 Task: View message details of email   from parteek.kumar@softage.net with a subject Subject0006
Action: Mouse moved to (596, 28)
Screenshot: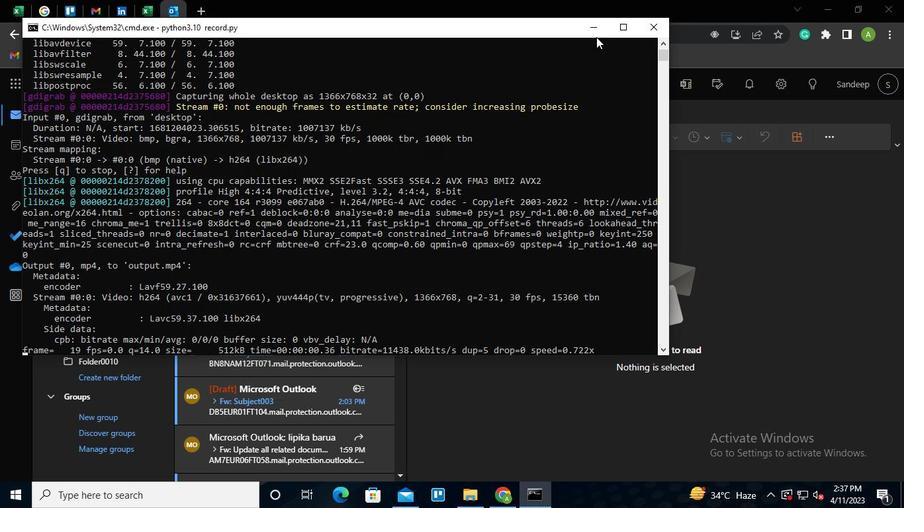 
Action: Mouse pressed left at (596, 28)
Screenshot: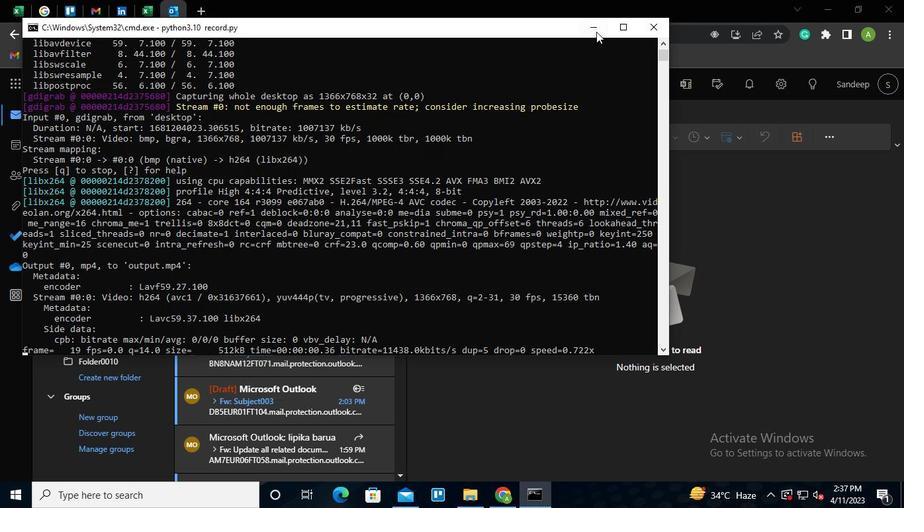 
Action: Mouse moved to (366, 81)
Screenshot: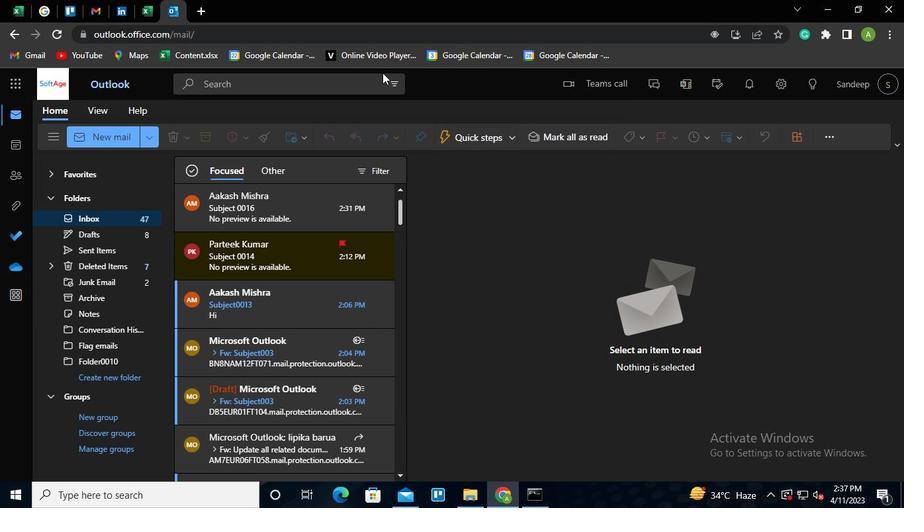 
Action: Mouse pressed left at (366, 81)
Screenshot: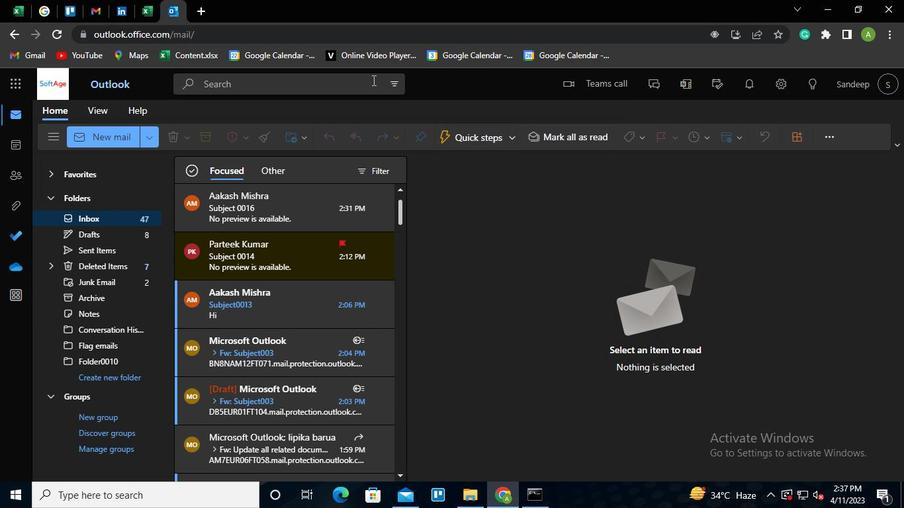 
Action: Mouse moved to (509, 83)
Screenshot: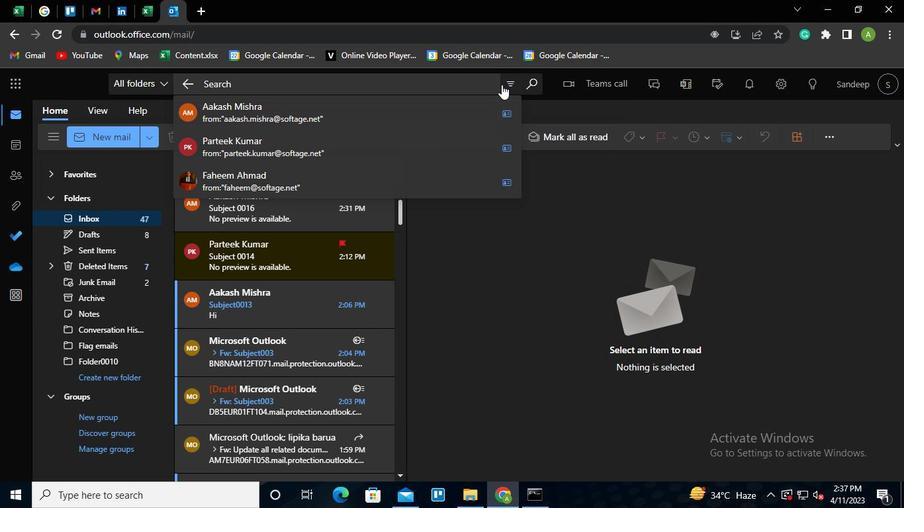 
Action: Mouse pressed left at (509, 83)
Screenshot: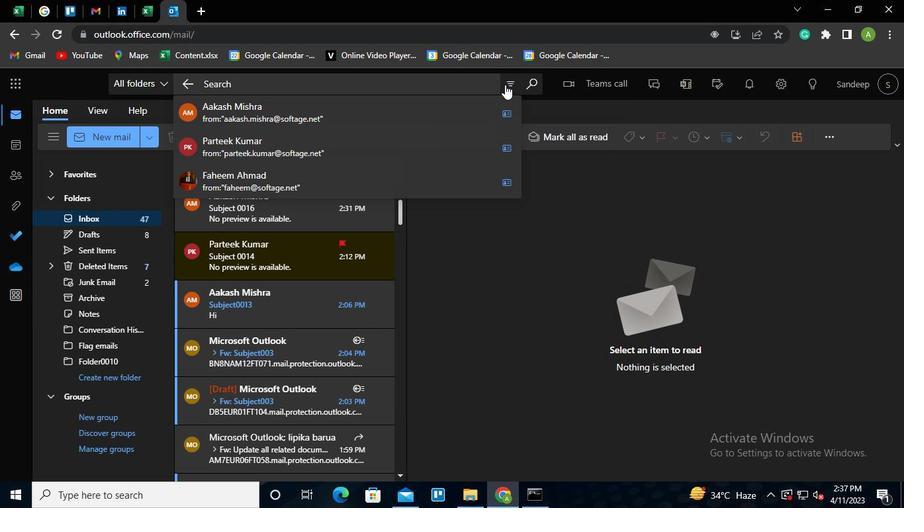 
Action: Mouse moved to (324, 149)
Screenshot: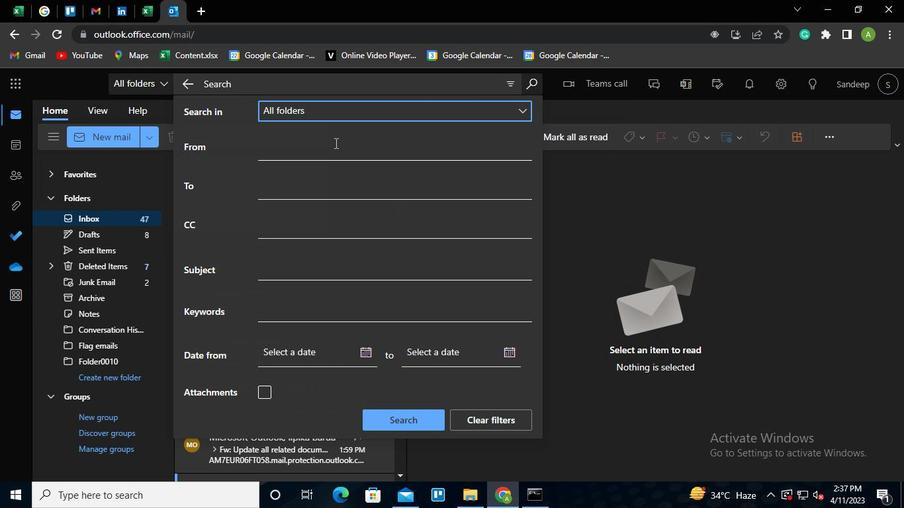 
Action: Mouse pressed left at (324, 149)
Screenshot: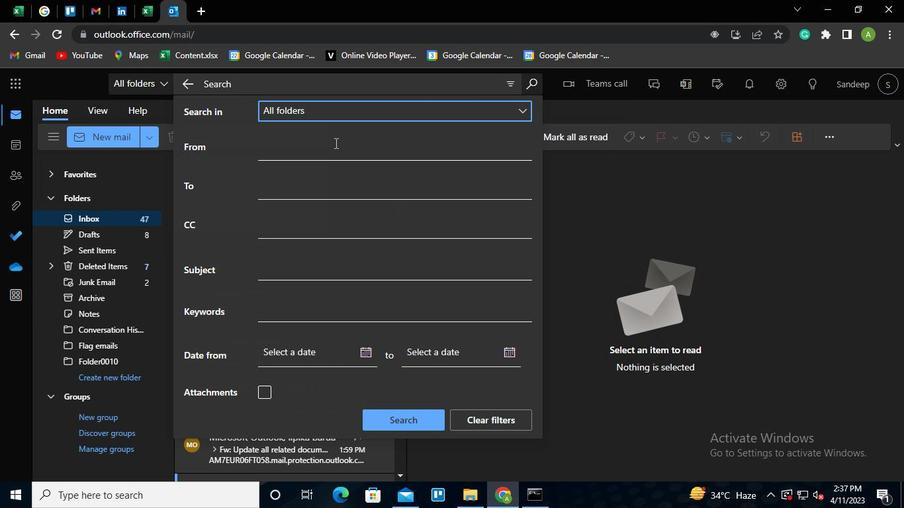 
Action: Mouse moved to (335, 194)
Screenshot: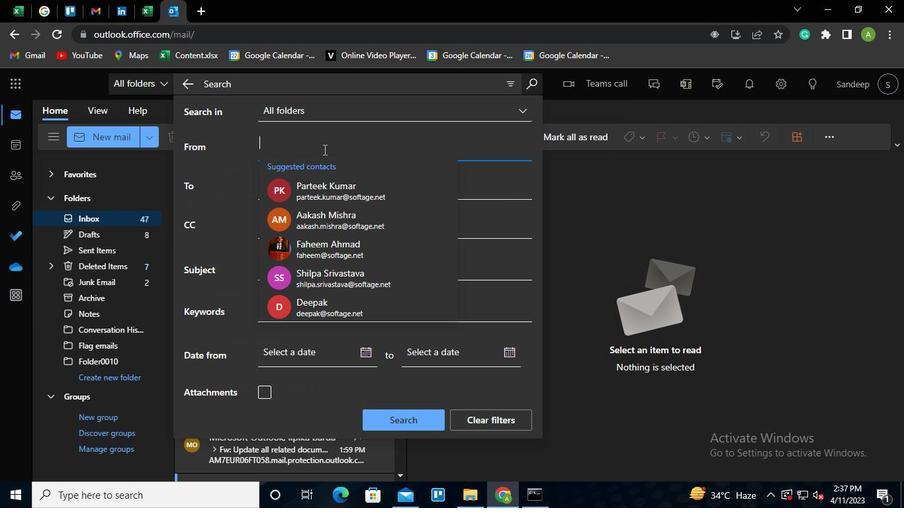 
Action: Mouse pressed left at (335, 194)
Screenshot: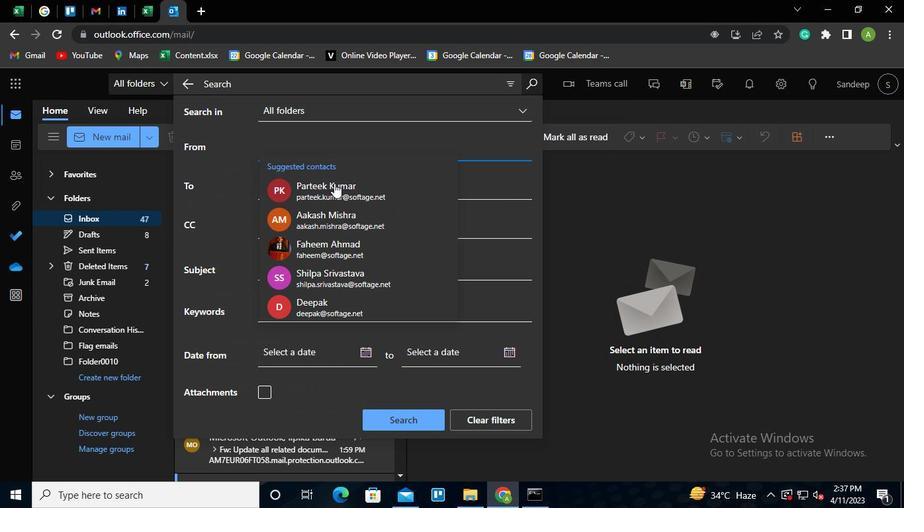
Action: Mouse moved to (295, 276)
Screenshot: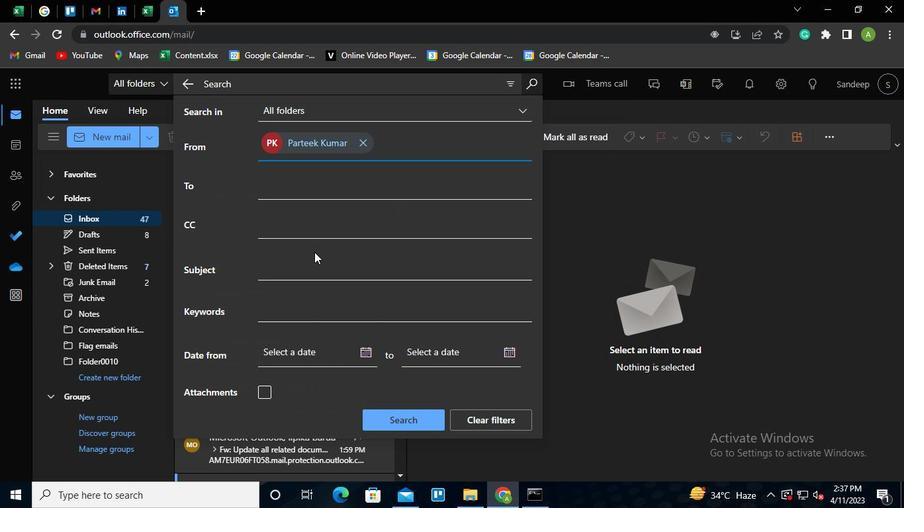 
Action: Mouse pressed left at (295, 276)
Screenshot: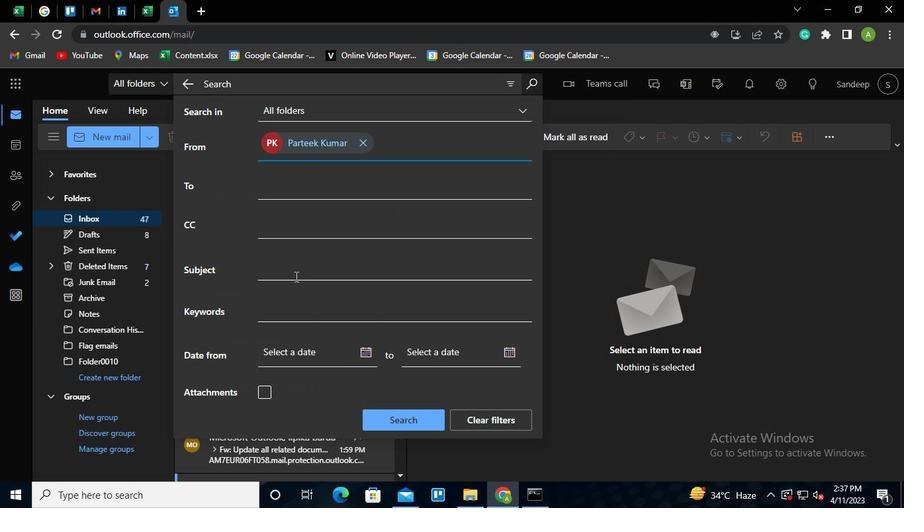 
Action: Mouse moved to (294, 276)
Screenshot: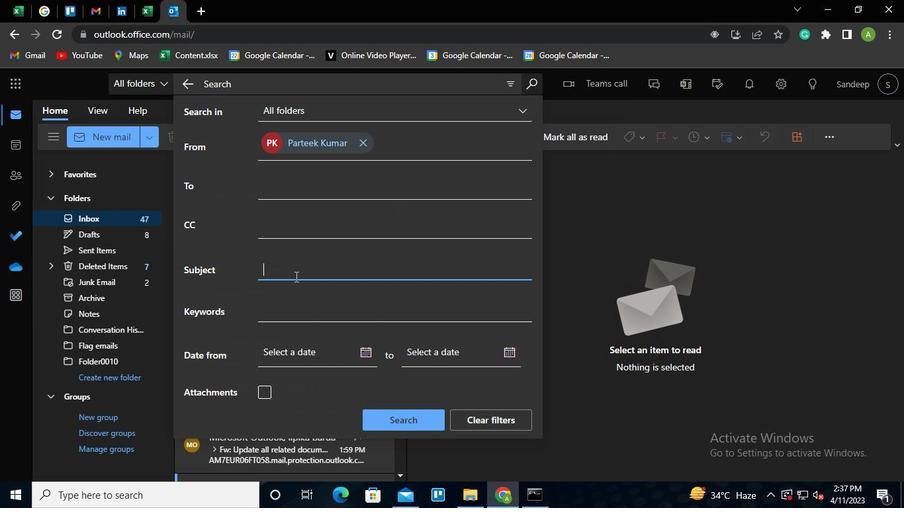 
Action: Keyboard Key.shift
Screenshot: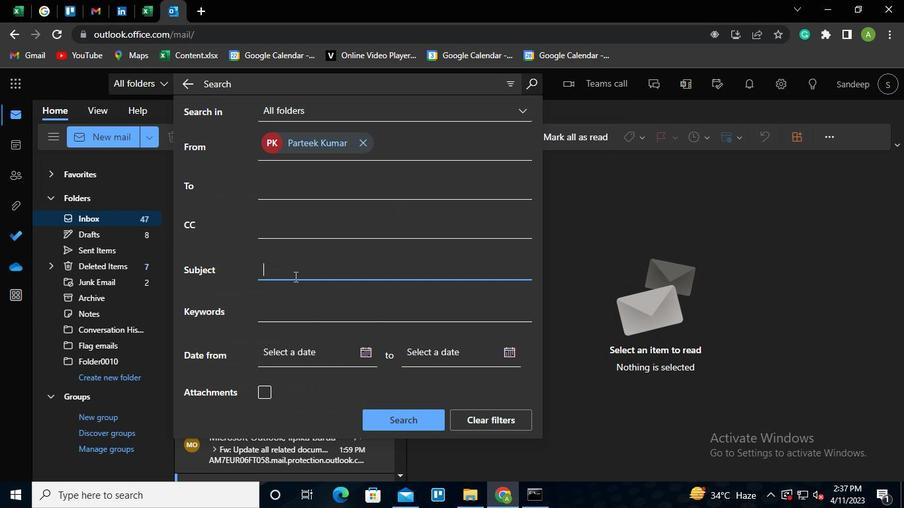
Action: Keyboard S
Screenshot: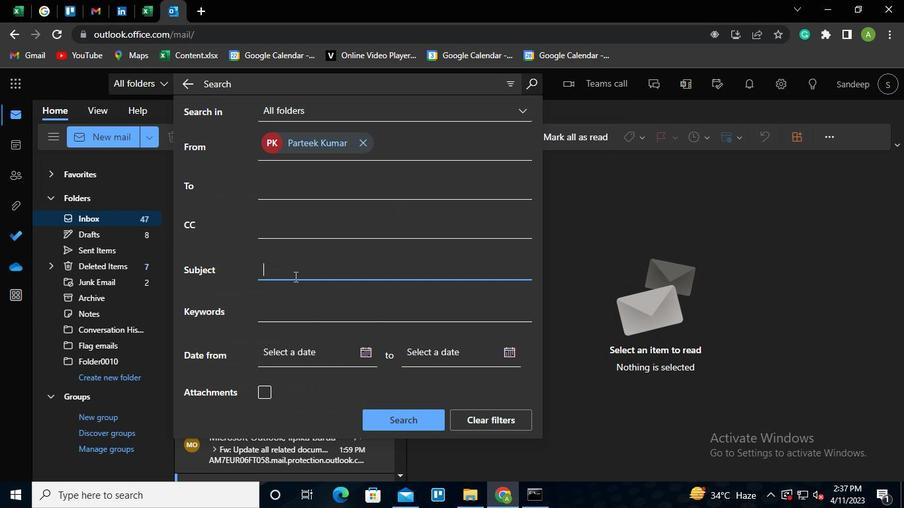 
Action: Keyboard u
Screenshot: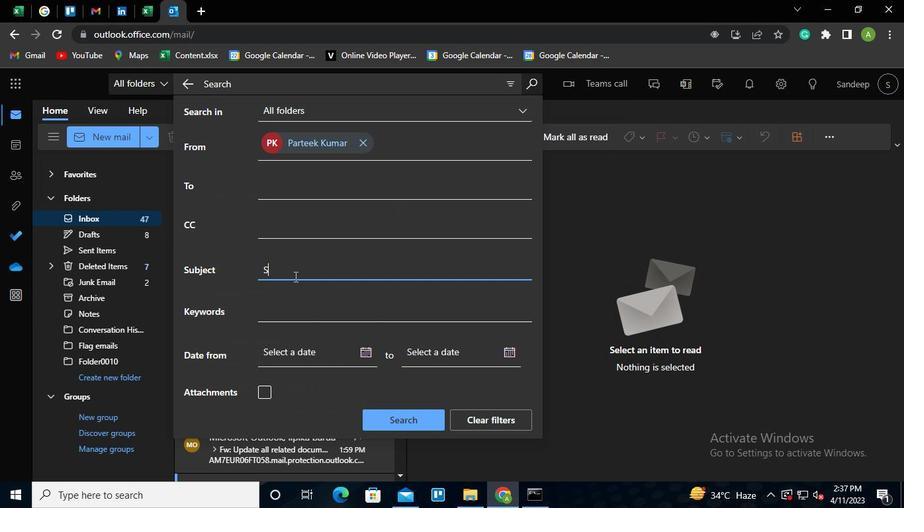 
Action: Keyboard v
Screenshot: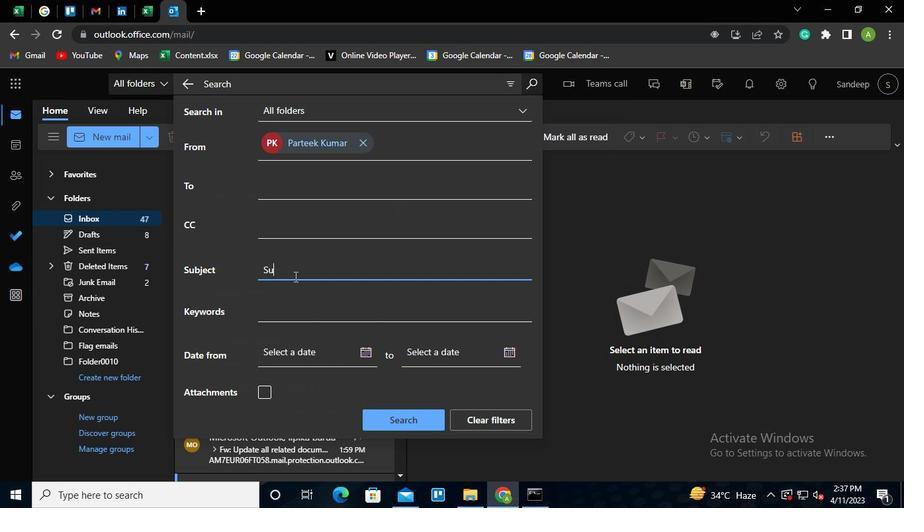 
Action: Keyboard Key.backspace
Screenshot: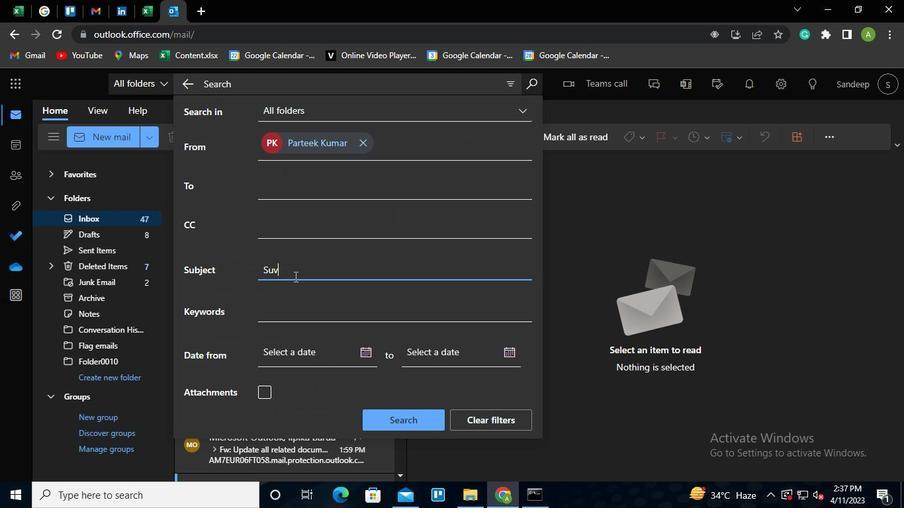 
Action: Keyboard b
Screenshot: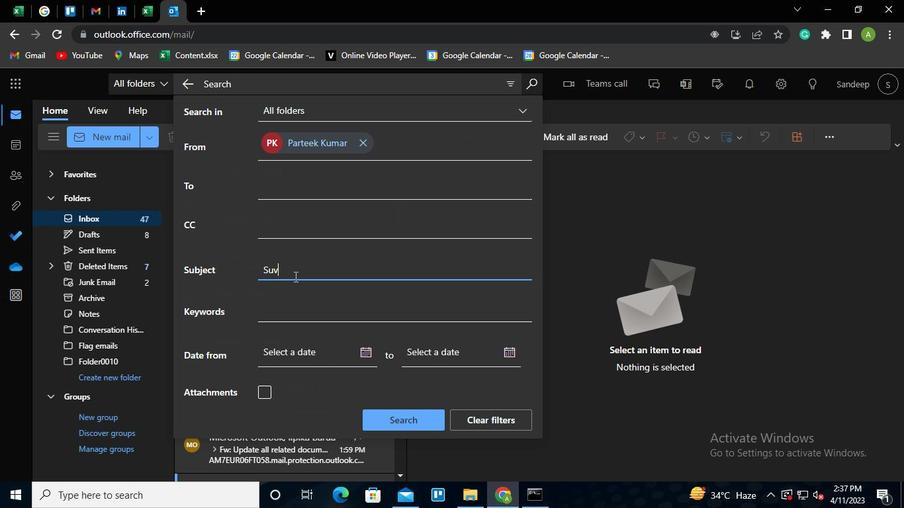 
Action: Keyboard j
Screenshot: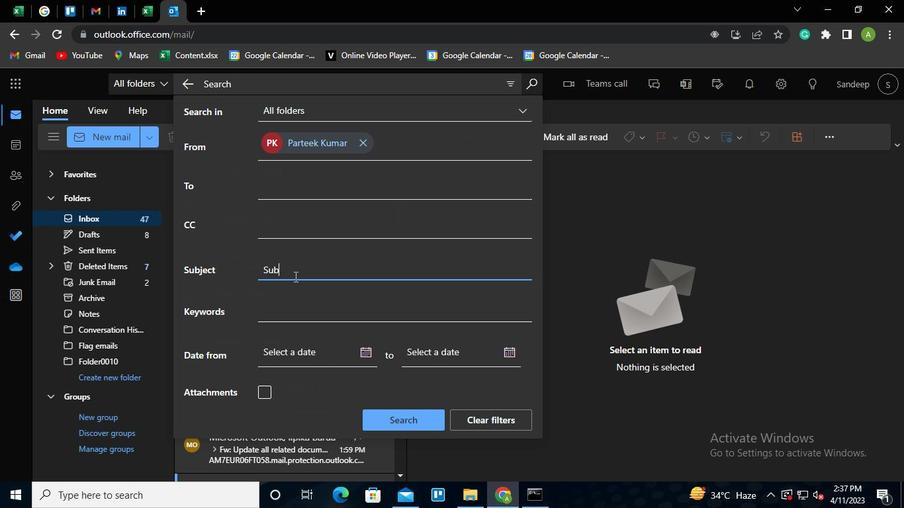 
Action: Keyboard e
Screenshot: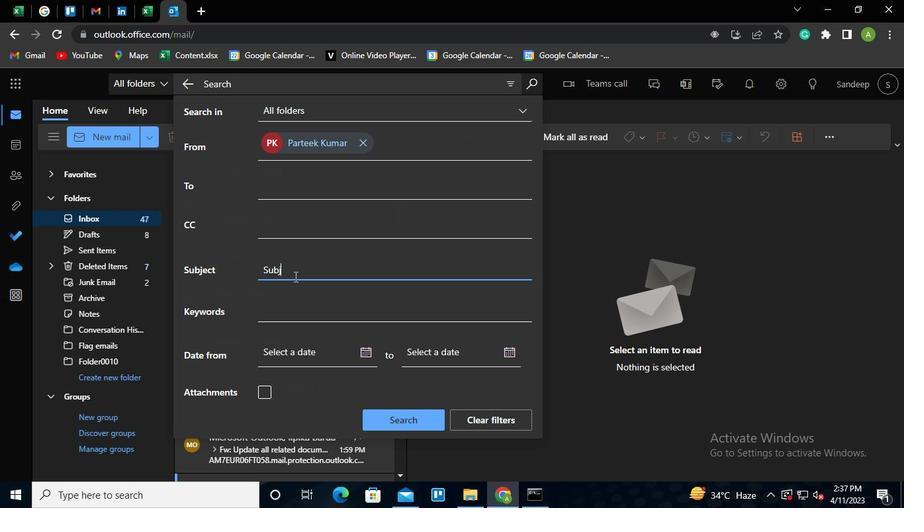 
Action: Keyboard c
Screenshot: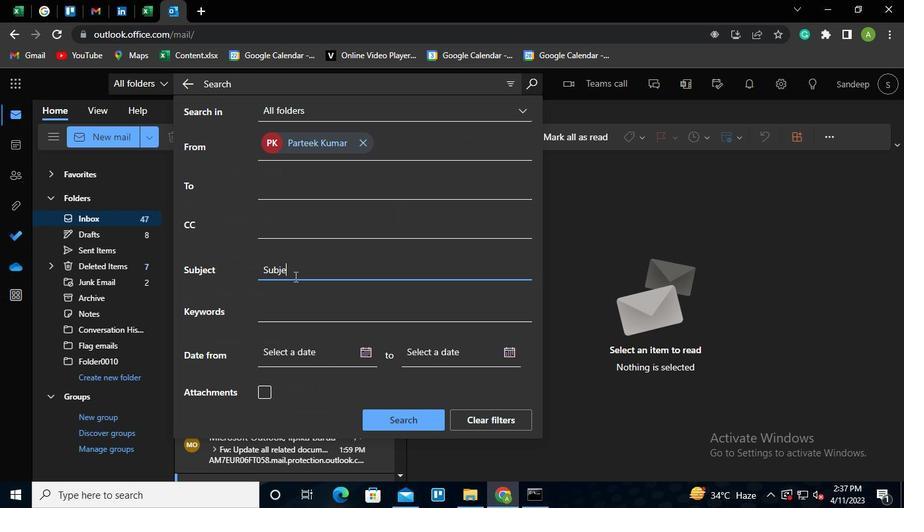 
Action: Keyboard t
Screenshot: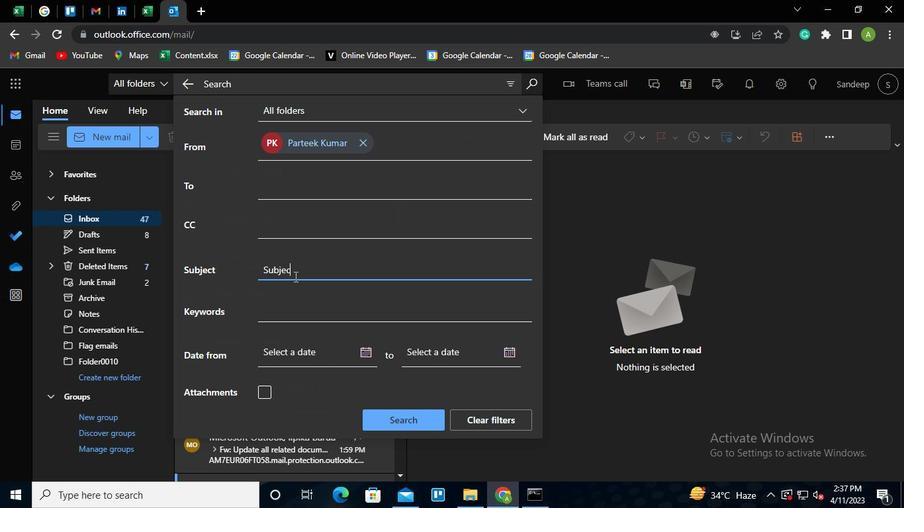 
Action: Keyboard <96>
Screenshot: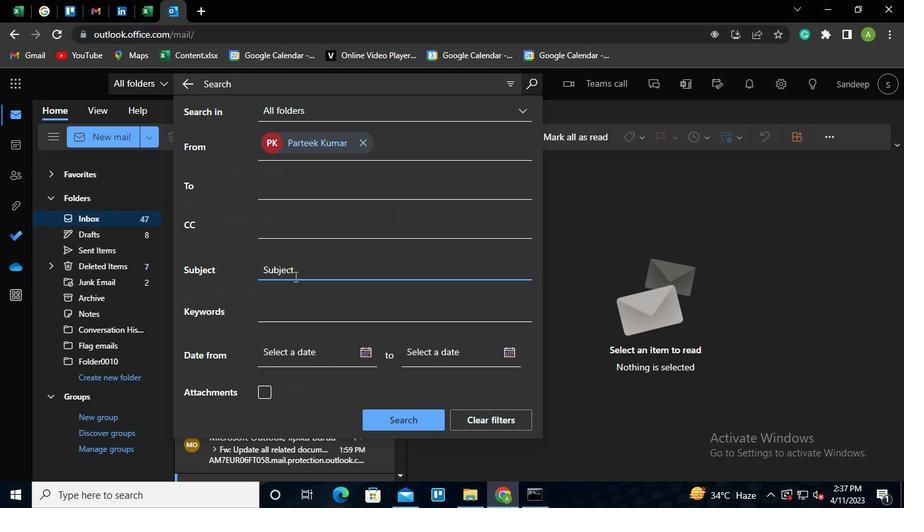 
Action: Keyboard <96>
Screenshot: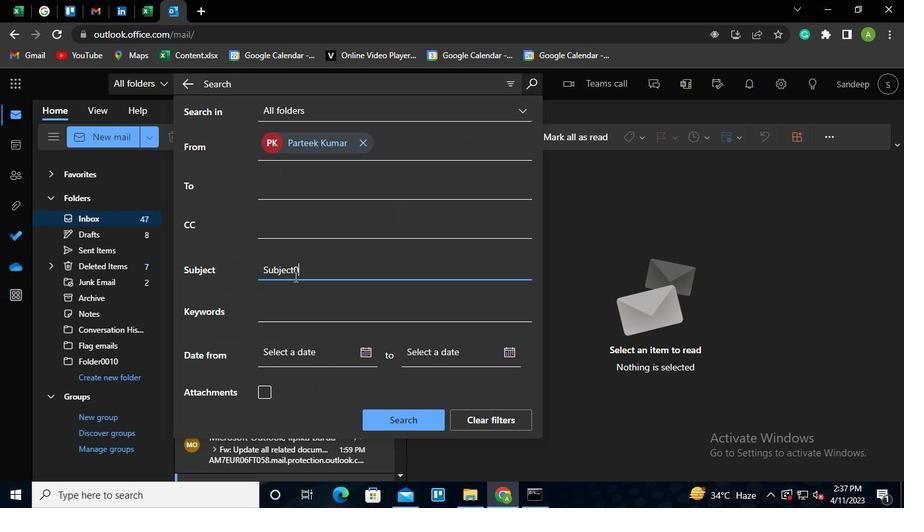 
Action: Keyboard <96>
Screenshot: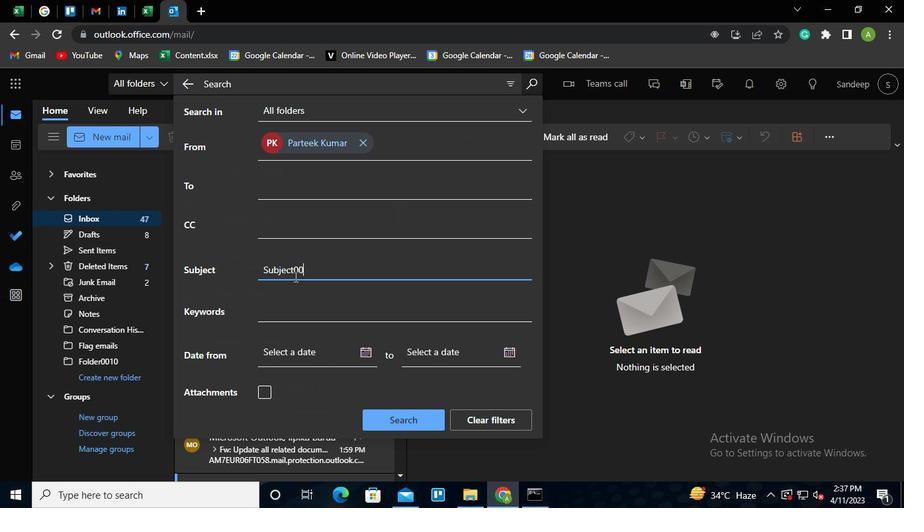 
Action: Keyboard <102>
Screenshot: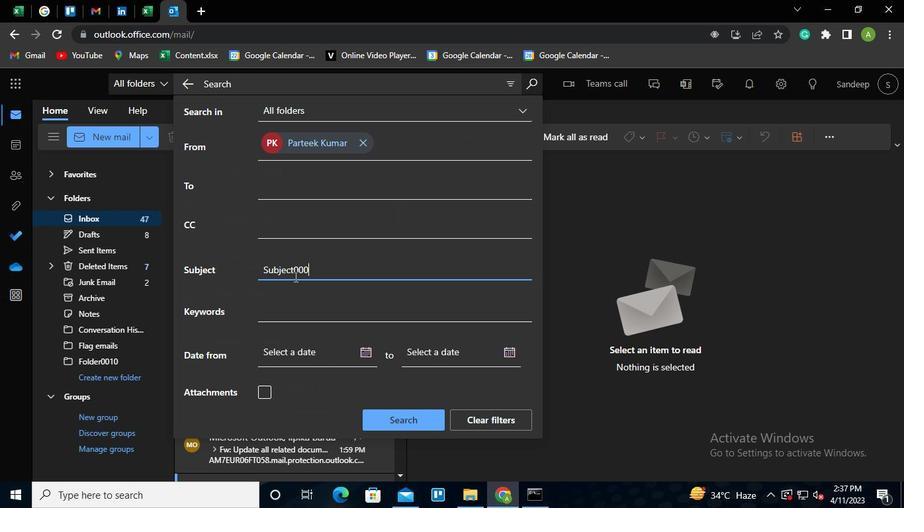 
Action: Mouse moved to (427, 428)
Screenshot: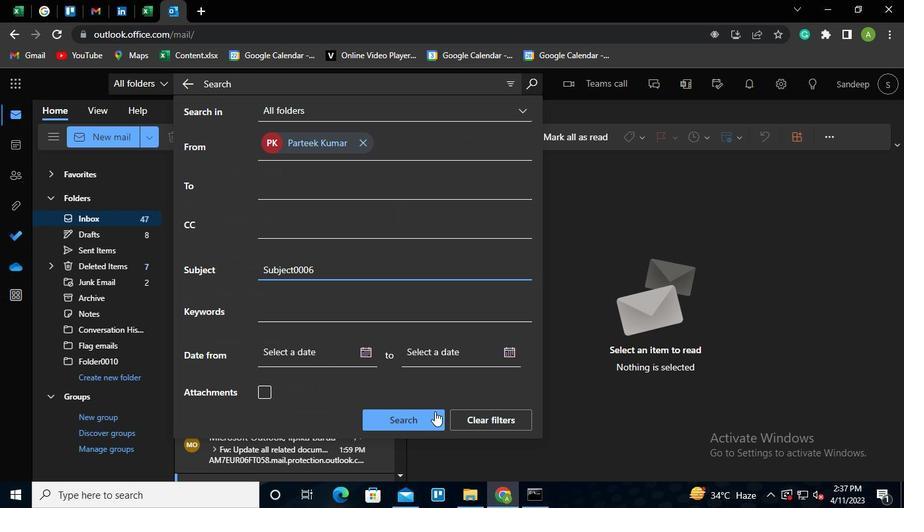 
Action: Mouse pressed left at (427, 428)
Screenshot: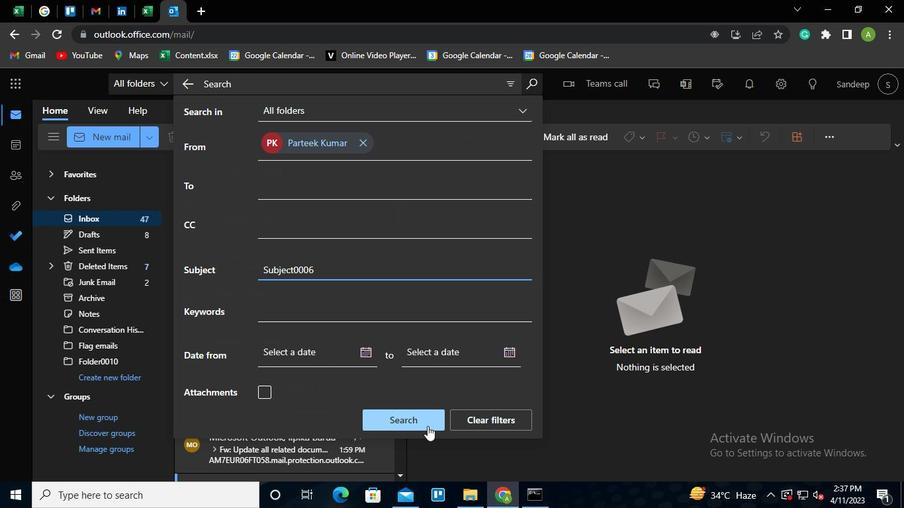 
Action: Mouse moved to (316, 229)
Screenshot: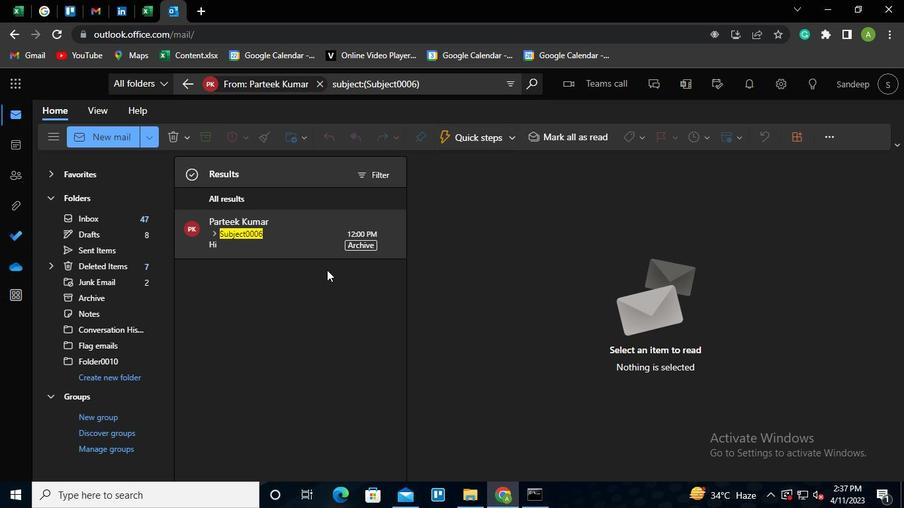 
Action: Mouse pressed left at (316, 229)
Screenshot: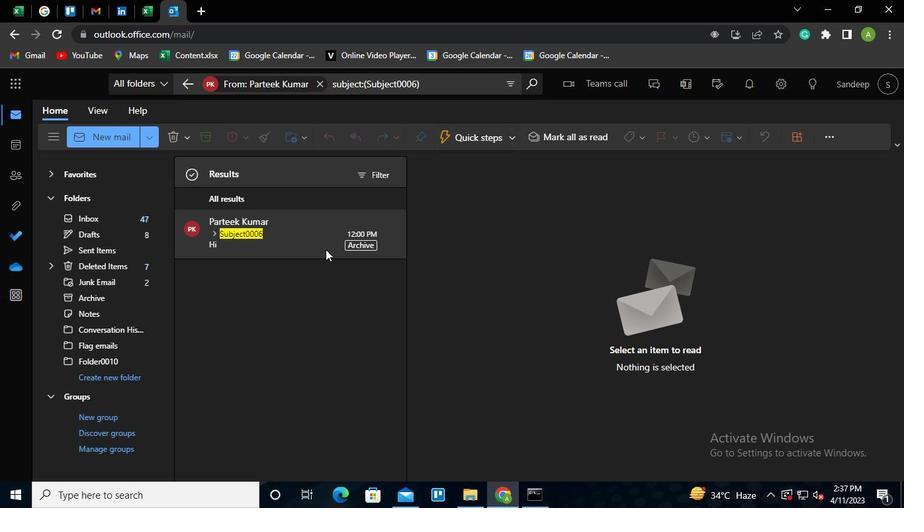 
Action: Mouse moved to (880, 202)
Screenshot: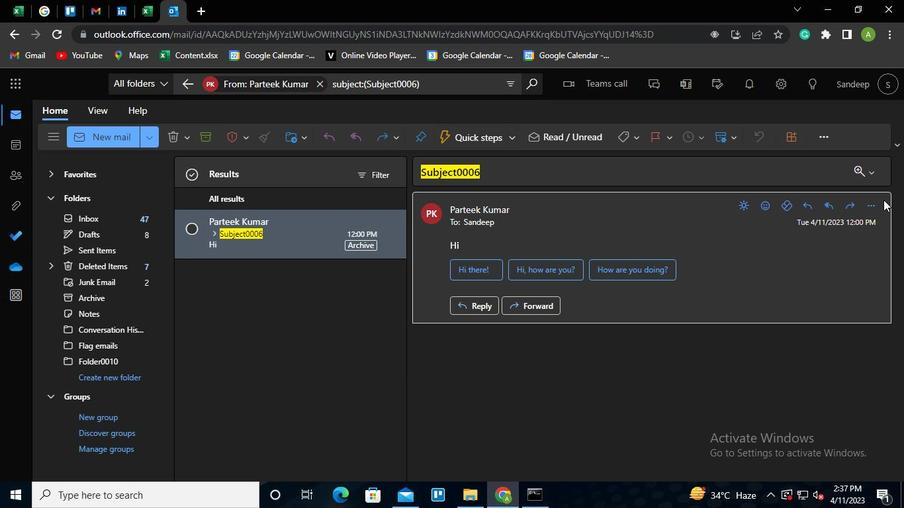 
Action: Mouse pressed left at (880, 202)
Screenshot: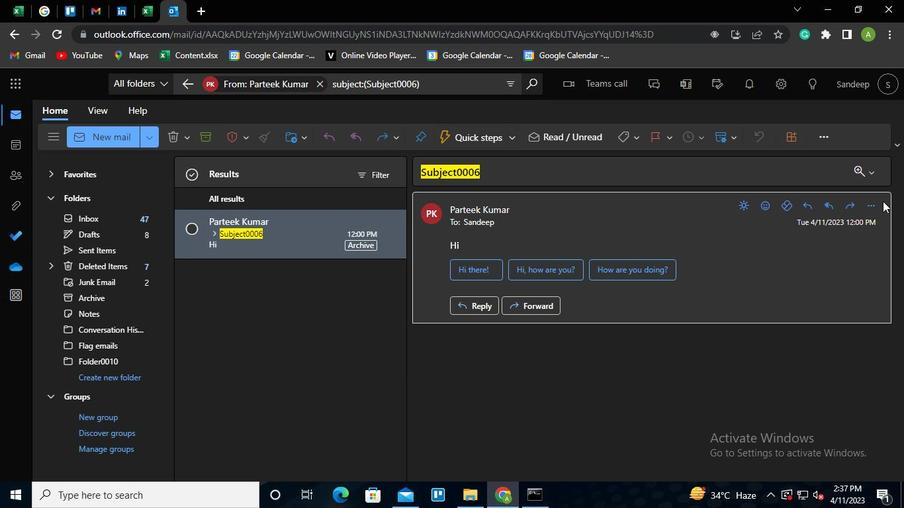 
Action: Mouse moved to (766, 369)
Screenshot: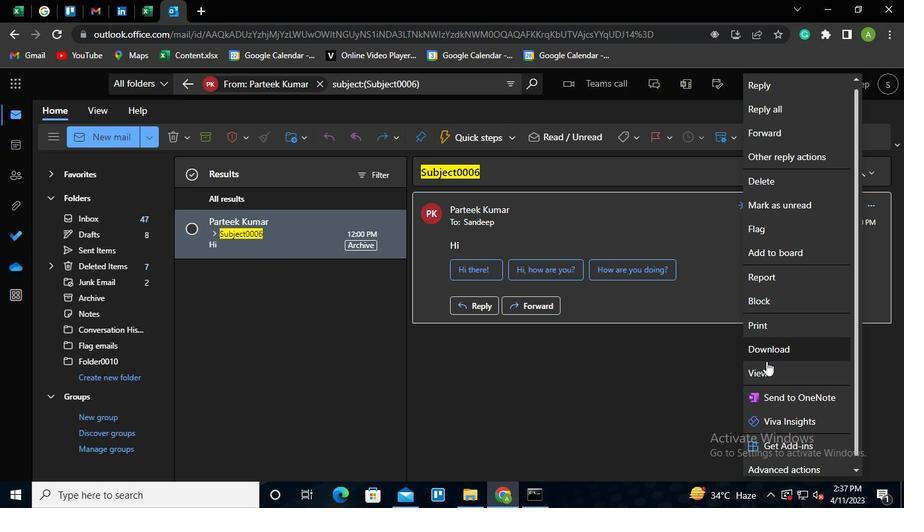 
Action: Mouse pressed left at (766, 369)
Screenshot: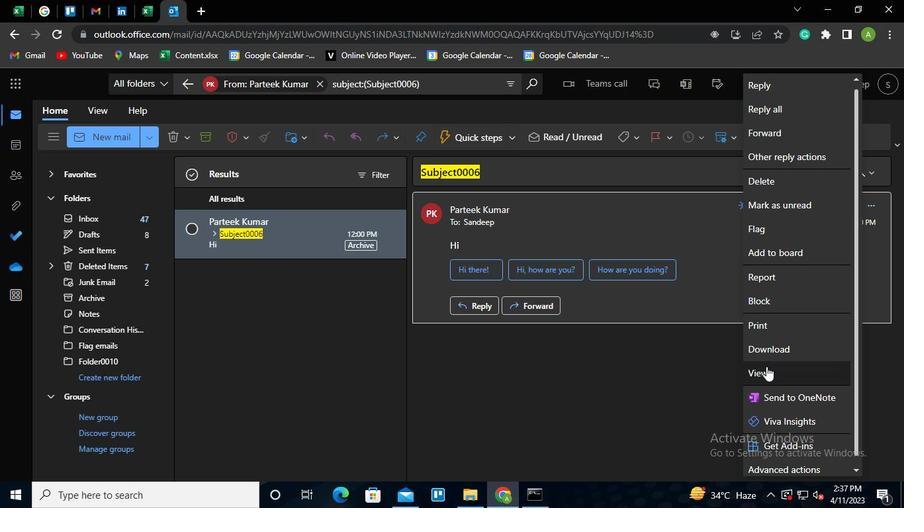 
Action: Mouse moved to (657, 440)
Screenshot: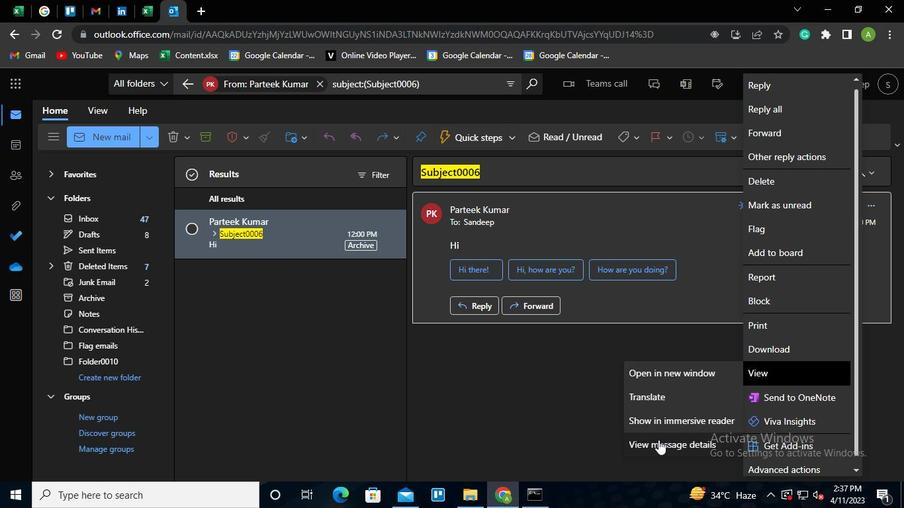 
Action: Mouse pressed left at (657, 440)
Screenshot: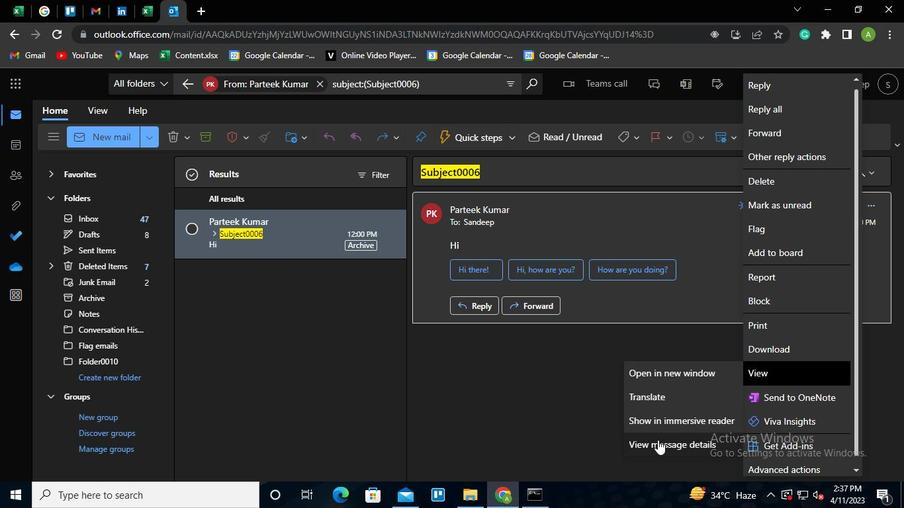 
Action: Mouse moved to (524, 494)
Screenshot: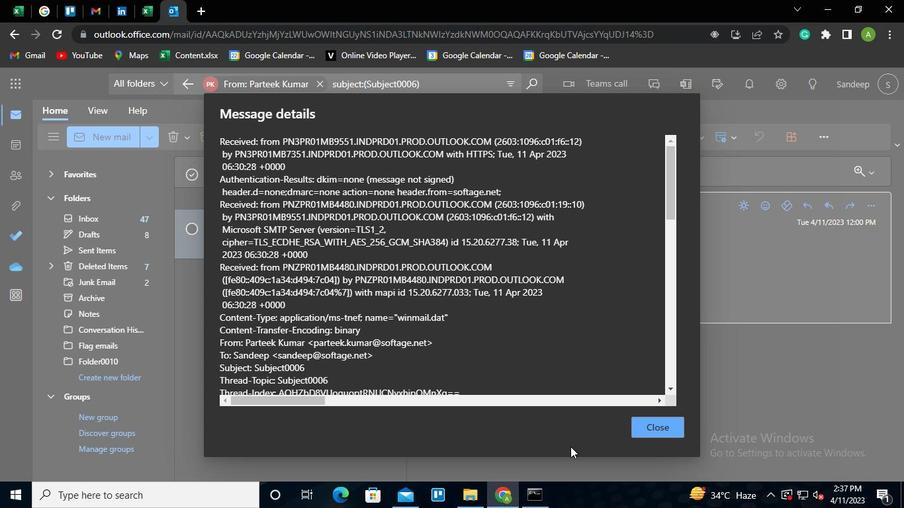 
Action: Mouse pressed left at (524, 494)
Screenshot: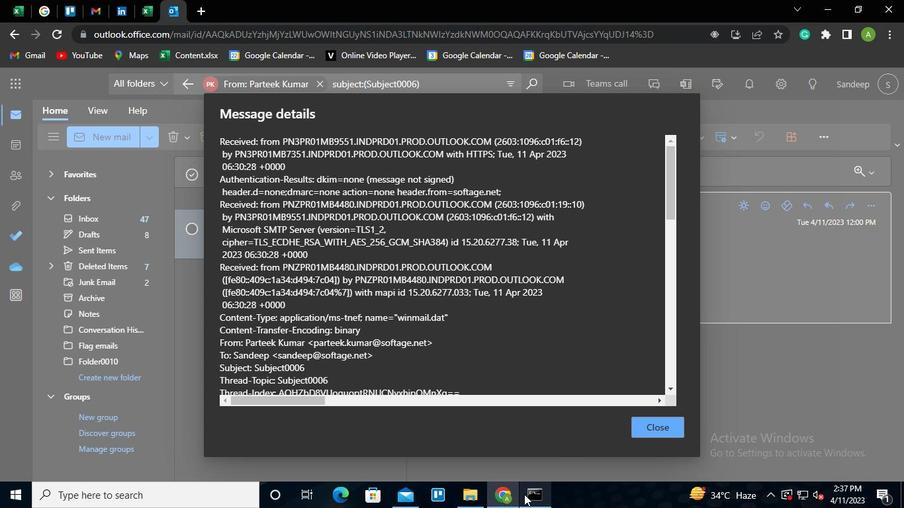 
Action: Mouse moved to (657, 31)
Screenshot: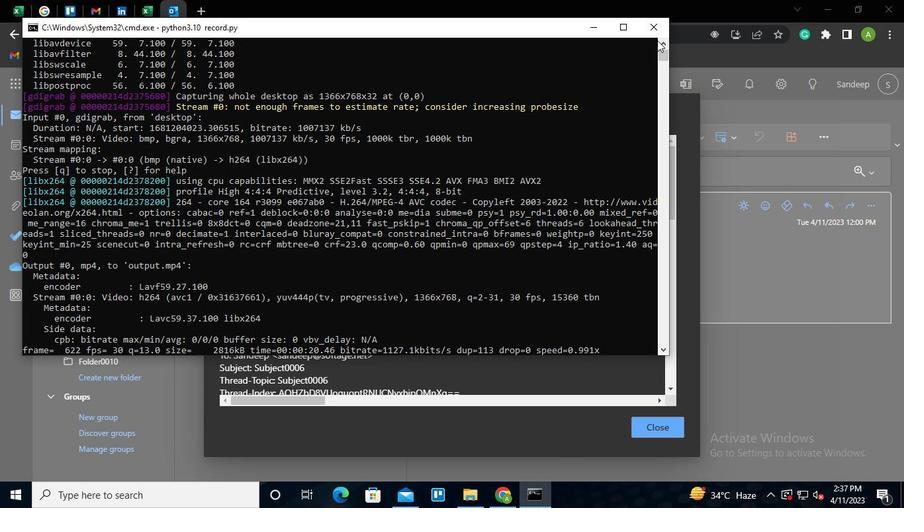 
Action: Mouse pressed left at (657, 31)
Screenshot: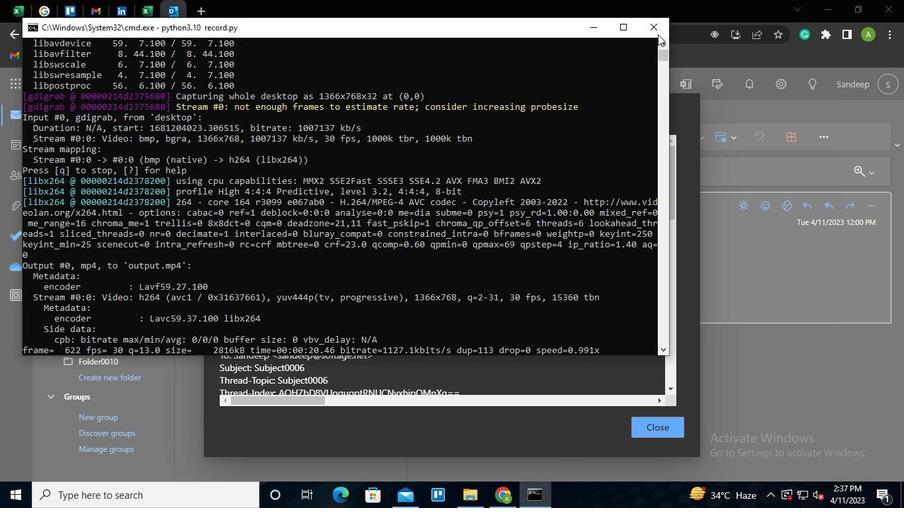 
Action: Mouse moved to (656, 31)
Screenshot: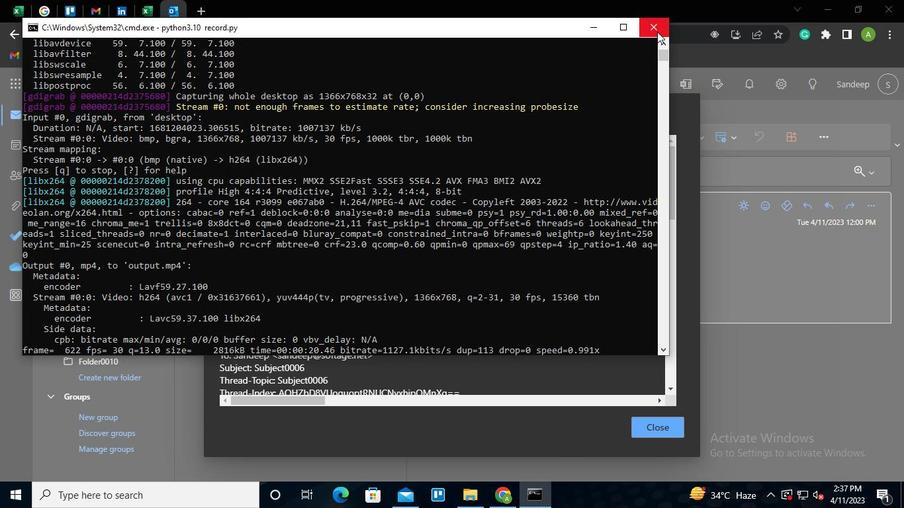 
